 Task: In the  document perform.html Insert the command  'Suggesting 'Email the file to   'softage.5@softage.net', with message attached Action Required: This requires your review and response. and file type: RTF
Action: Mouse moved to (293, 327)
Screenshot: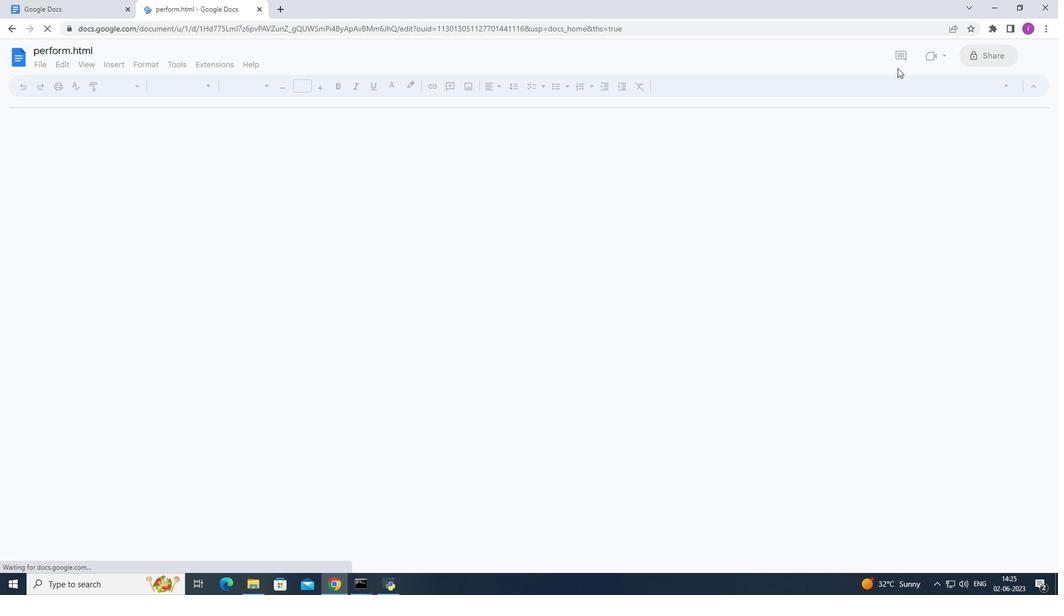 
Action: Mouse pressed left at (293, 327)
Screenshot: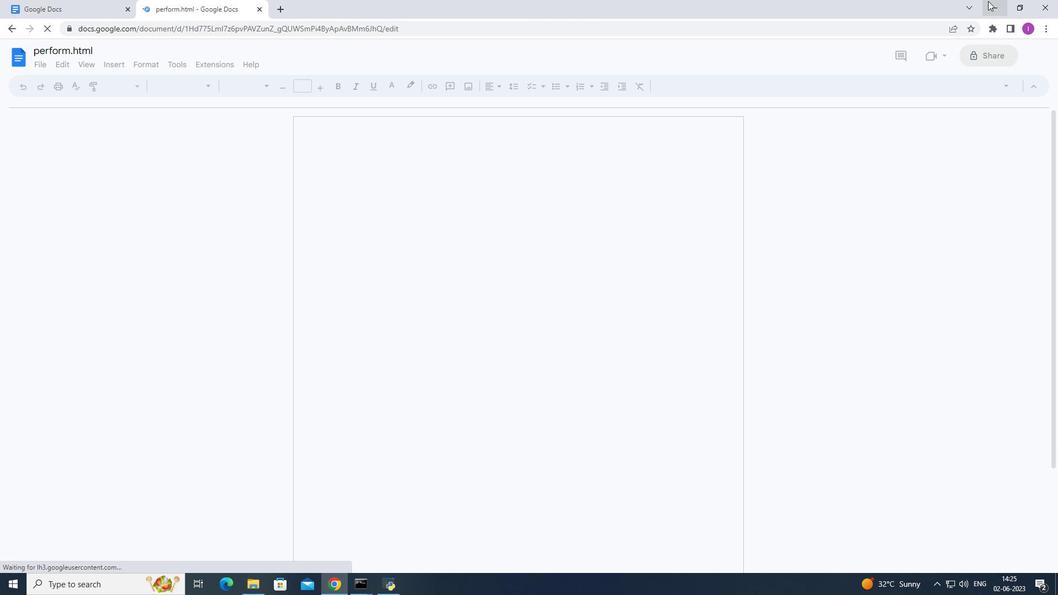 
Action: Mouse moved to (1029, 83)
Screenshot: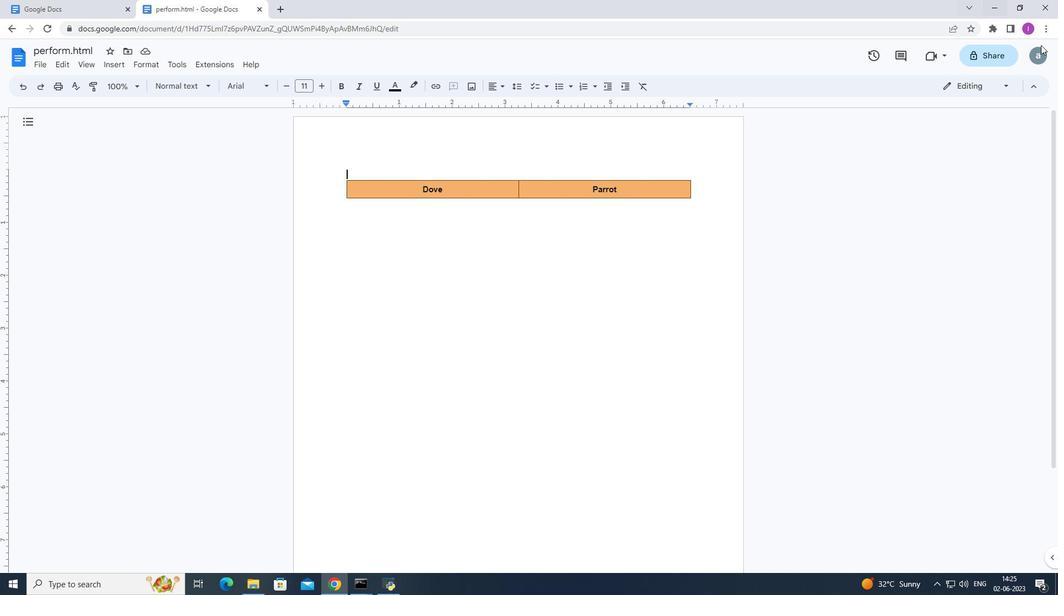 
Action: Mouse pressed left at (1029, 83)
Screenshot: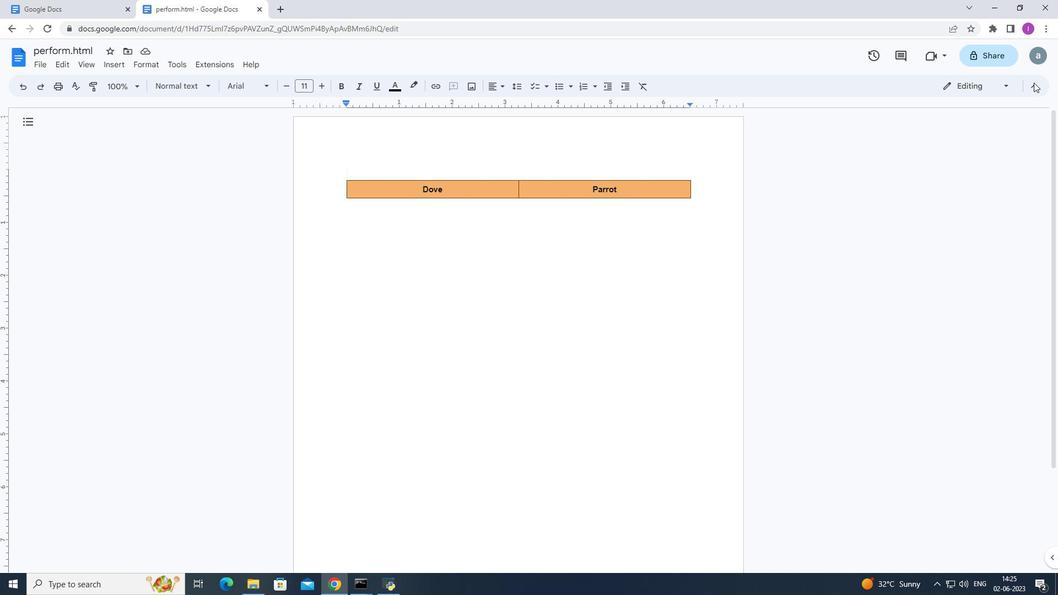 
Action: Mouse moved to (1029, 56)
Screenshot: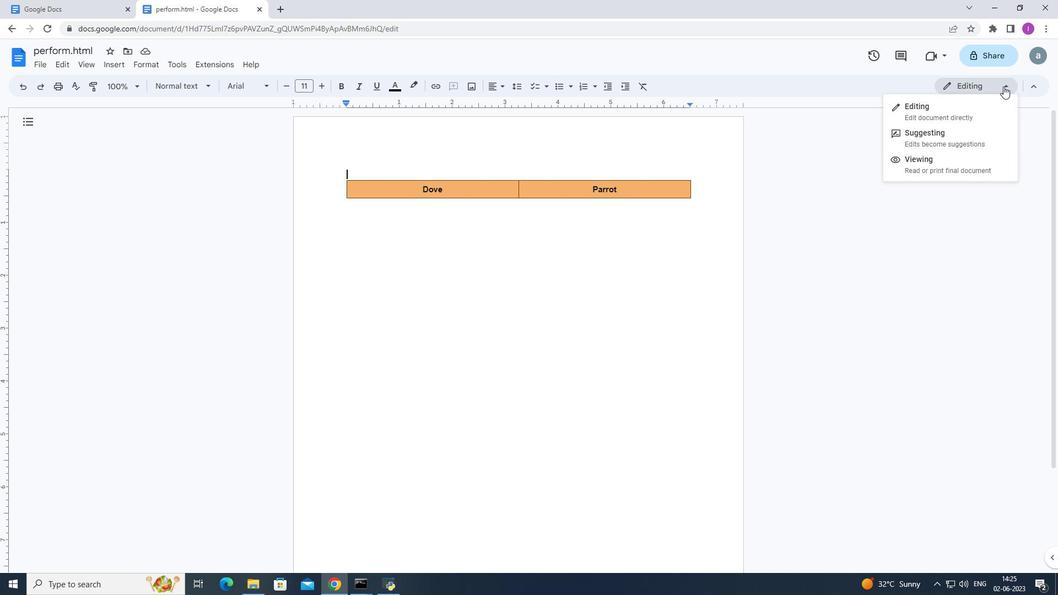 
Action: Mouse pressed left at (1029, 56)
Screenshot: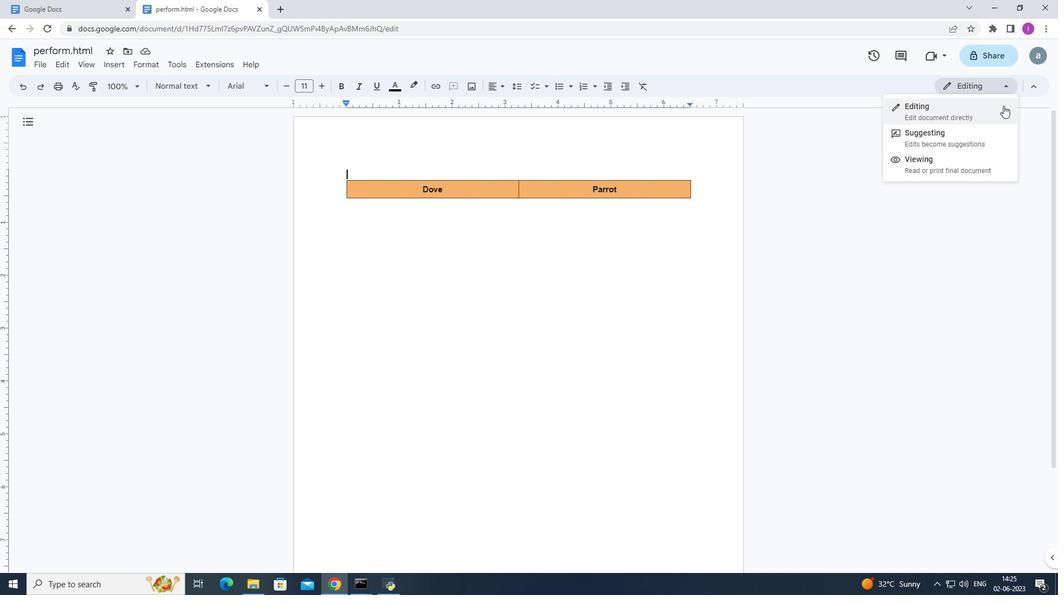 
Action: Mouse moved to (1031, 86)
Screenshot: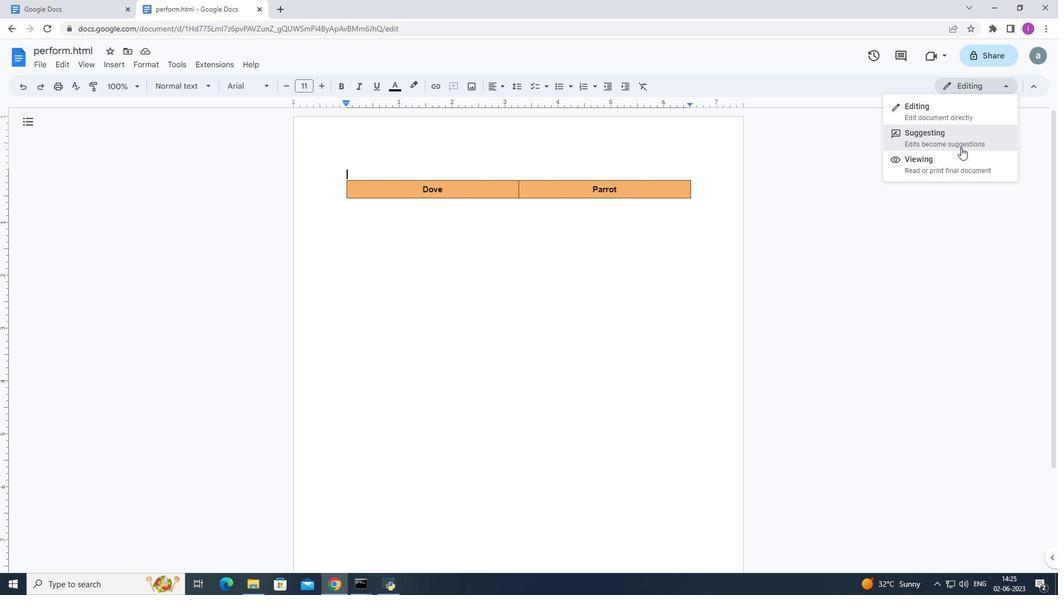
Action: Mouse pressed left at (1031, 86)
Screenshot: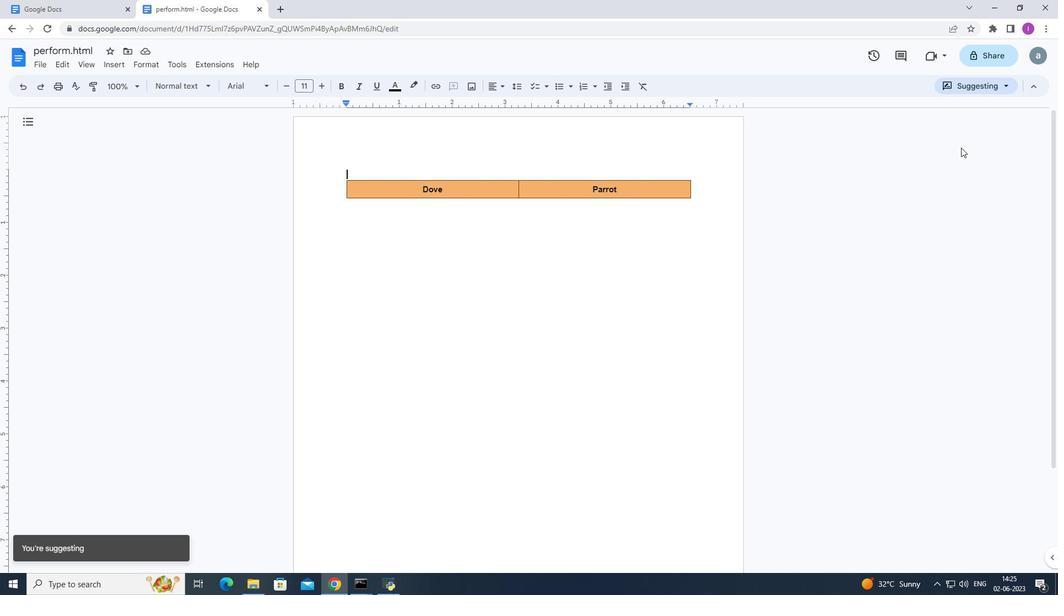 
Action: Mouse moved to (8, 31)
Screenshot: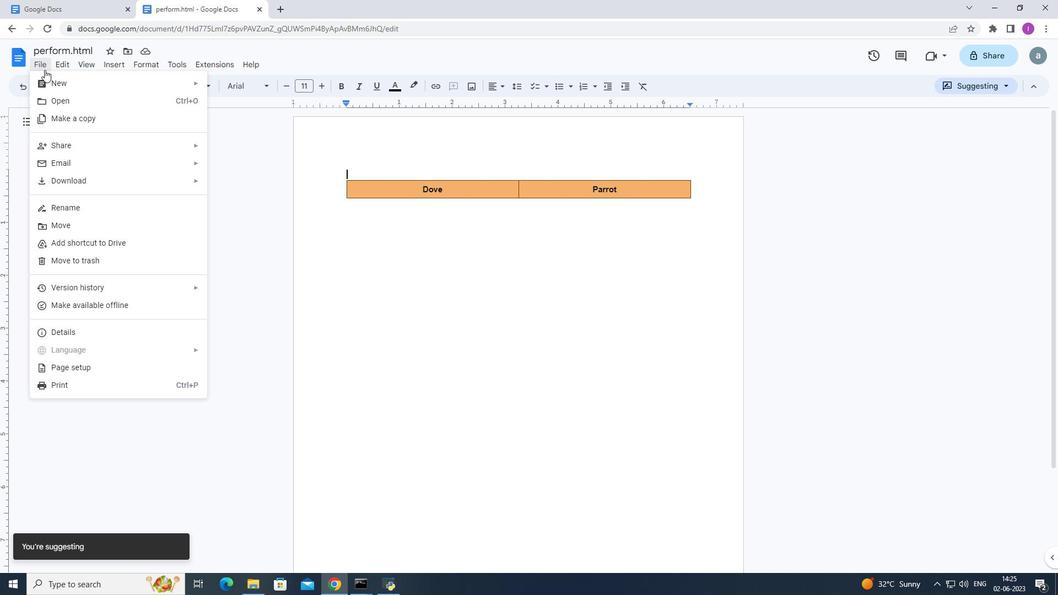 
Action: Mouse pressed left at (8, 31)
Screenshot: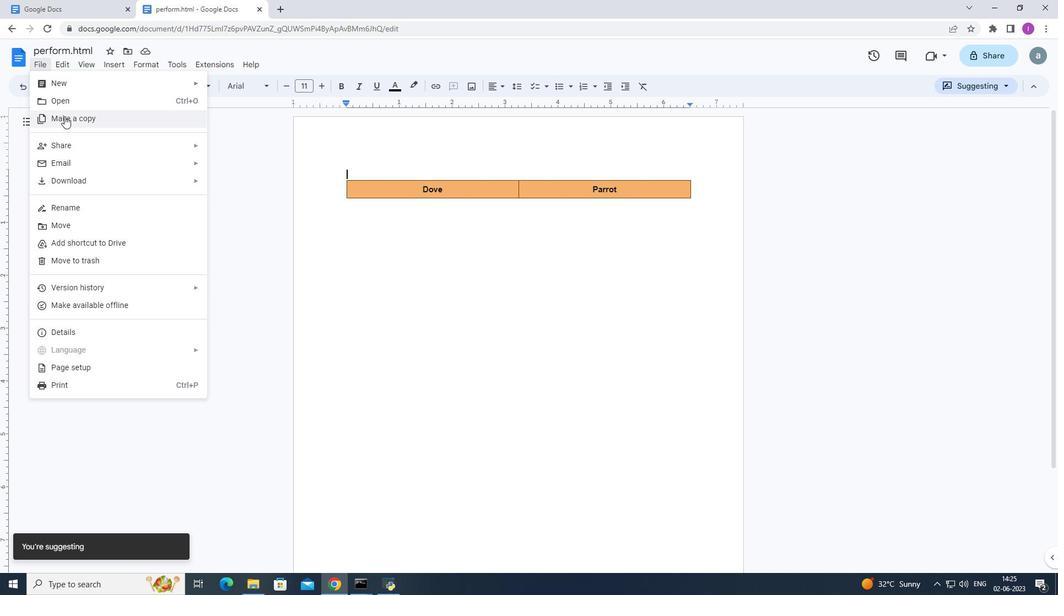 
Action: Mouse moved to (247, 333)
Screenshot: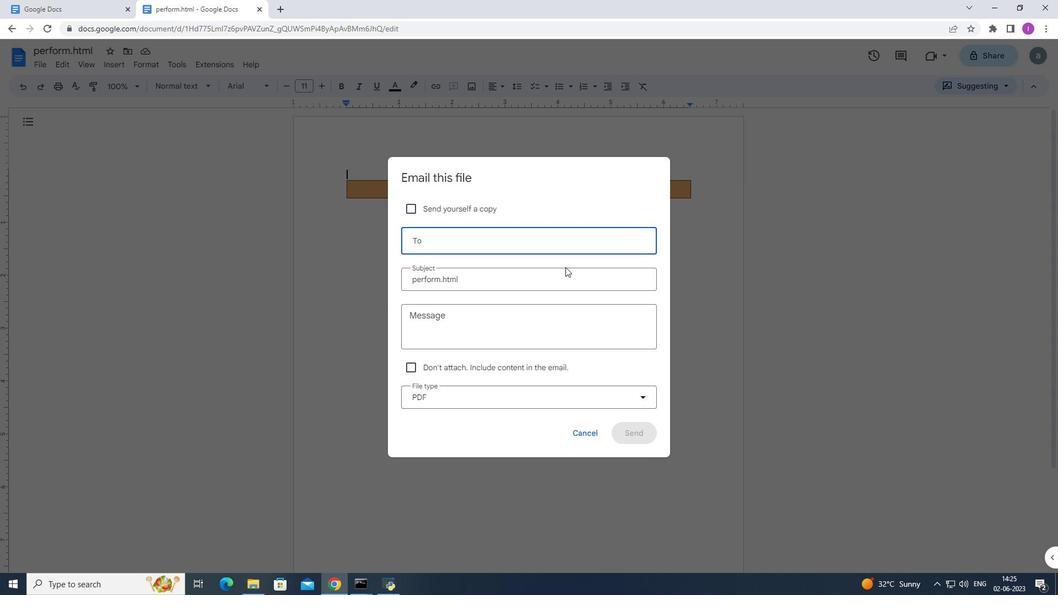 
Action: Mouse pressed left at (247, 333)
Screenshot: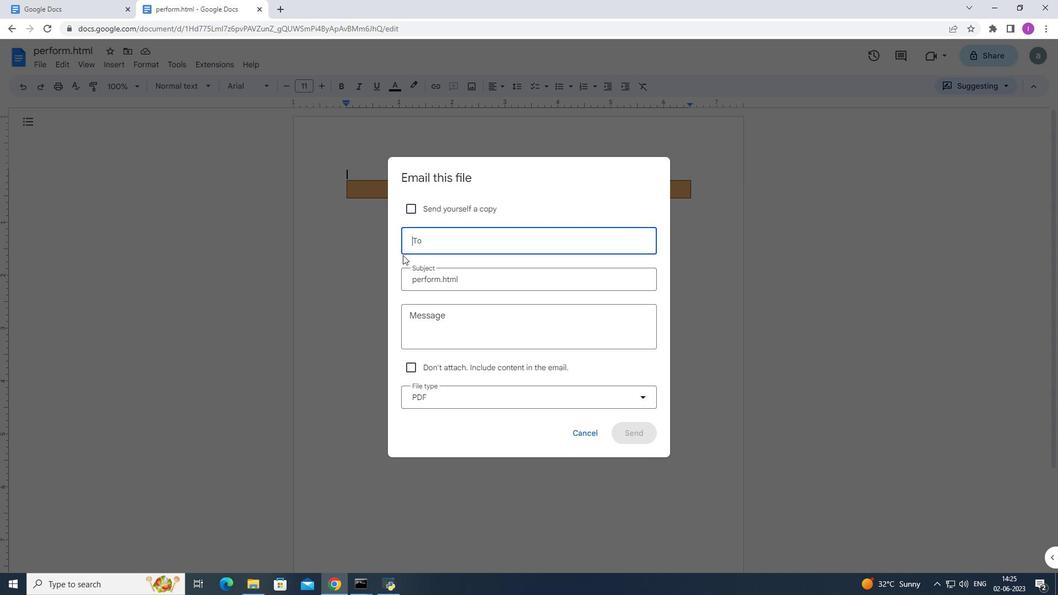 
Action: Mouse moved to (1008, 55)
Screenshot: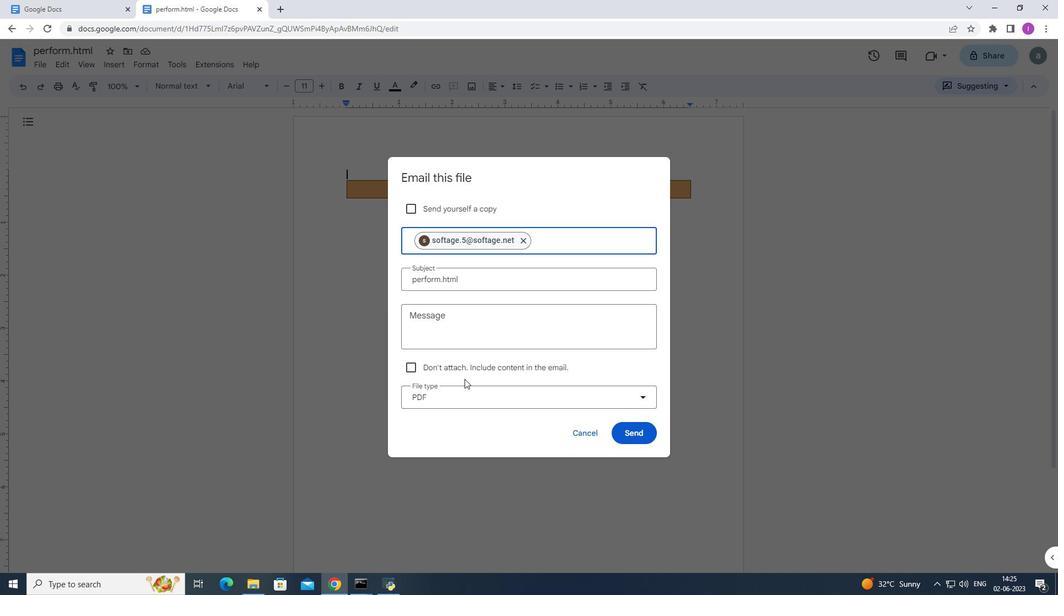 
Action: Mouse pressed left at (1008, 55)
Screenshot: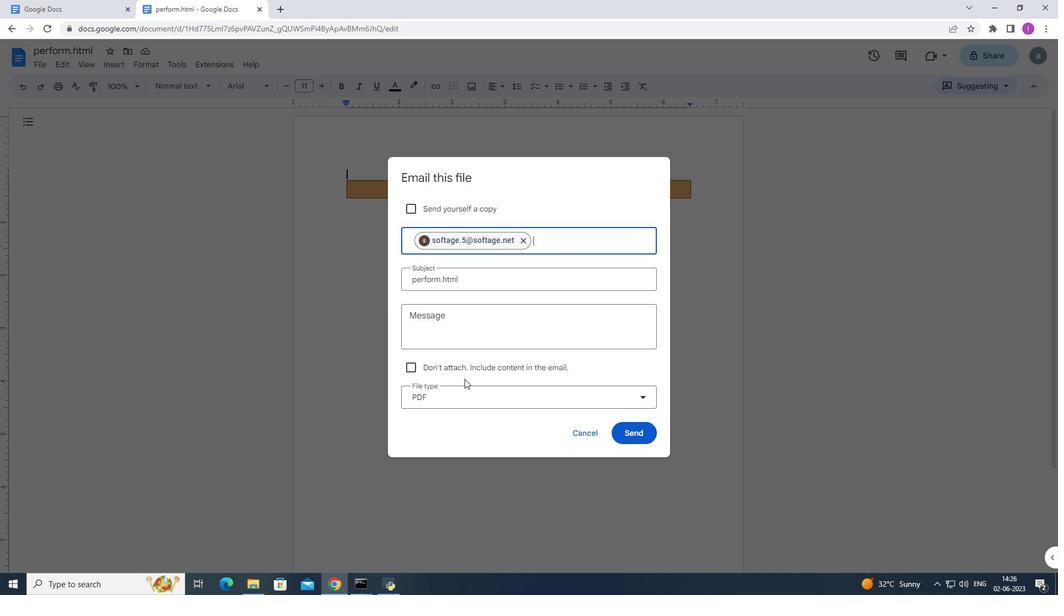 
Action: Mouse moved to (946, 105)
Screenshot: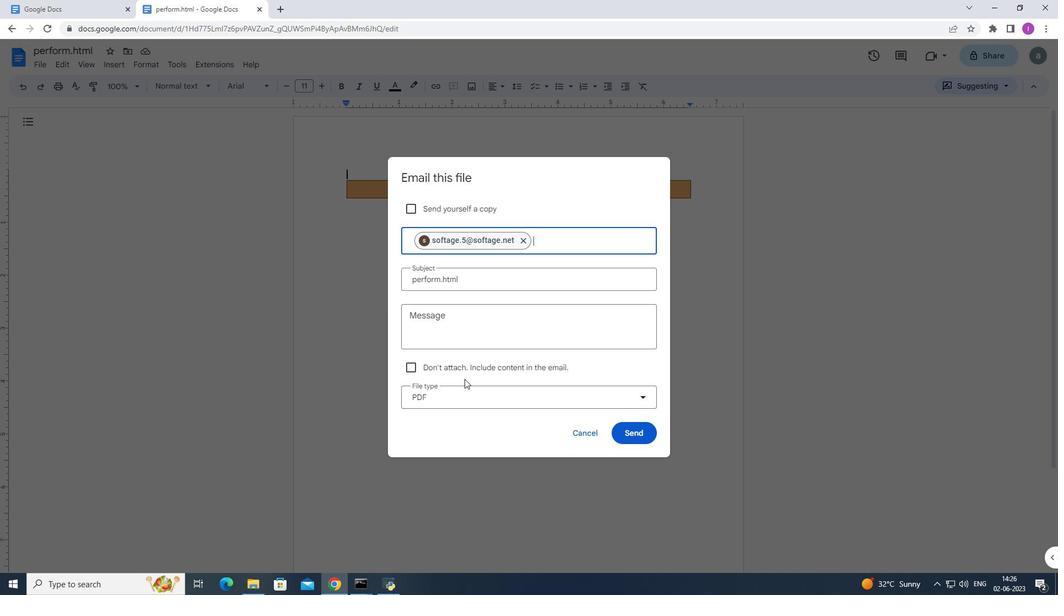 
Action: Mouse pressed left at (946, 105)
Screenshot: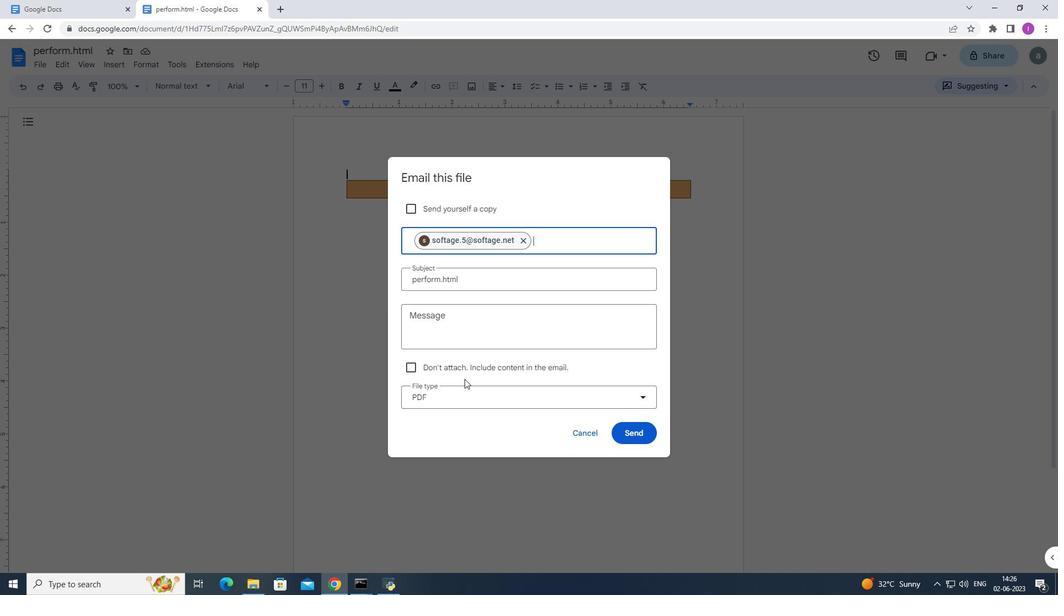 
Action: Mouse moved to (11, 24)
Screenshot: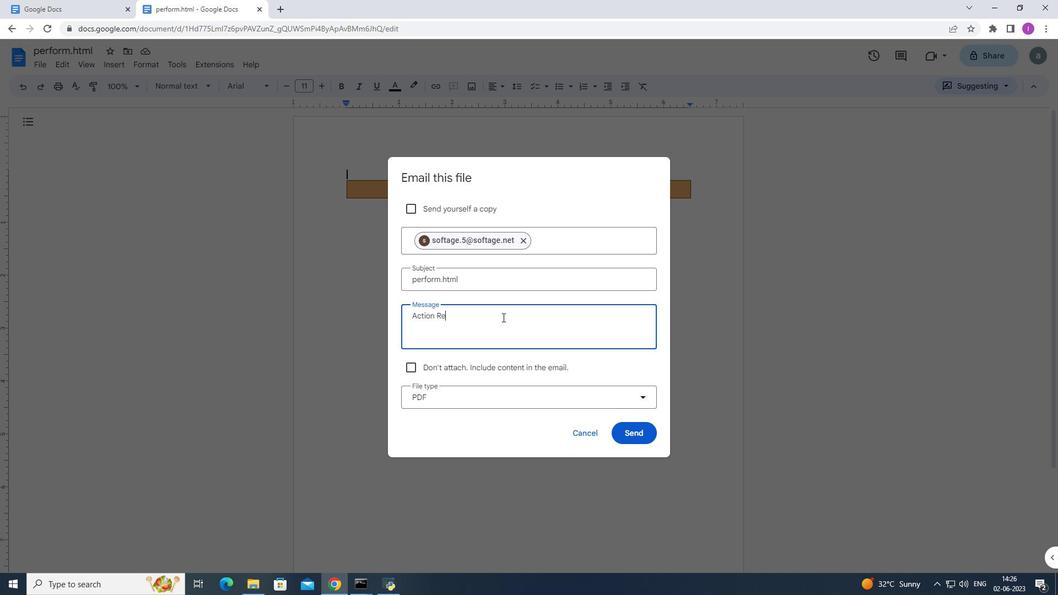 
Action: Mouse pressed left at (11, 24)
Screenshot: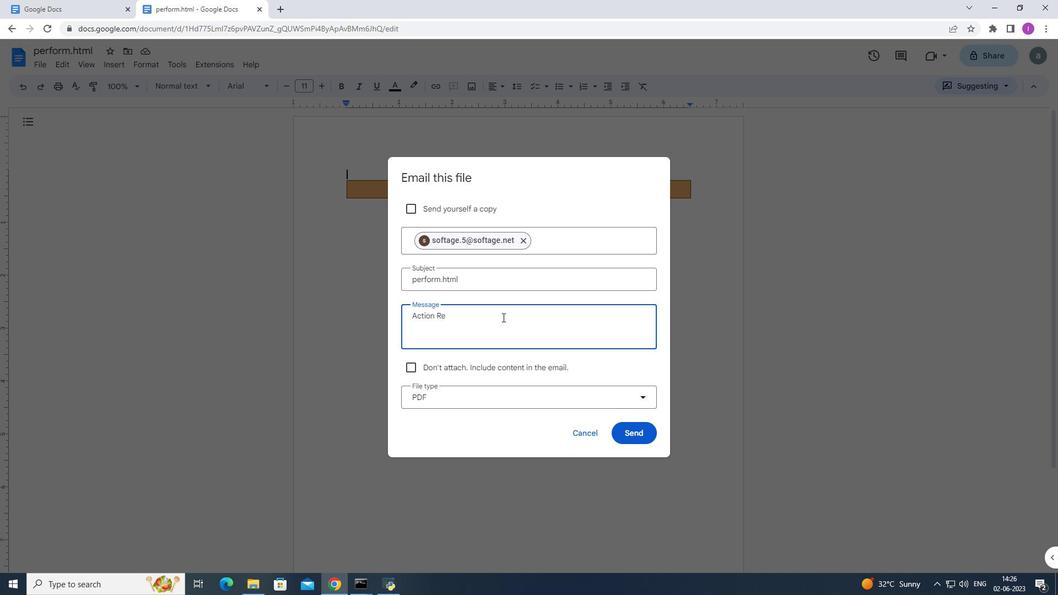 
Action: Mouse moved to (270, 353)
Screenshot: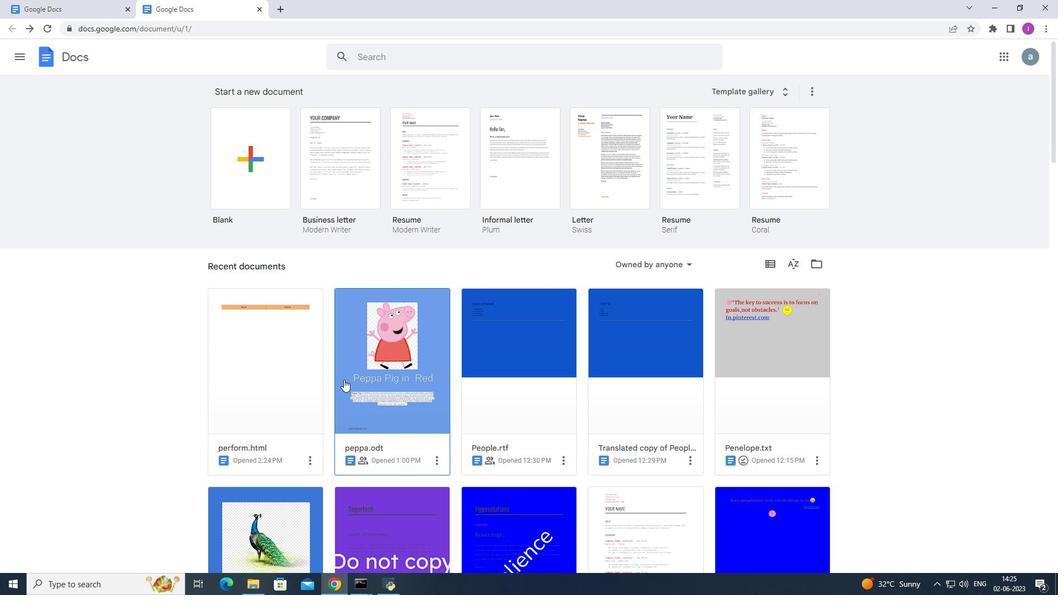 
Action: Mouse pressed left at (270, 353)
Screenshot: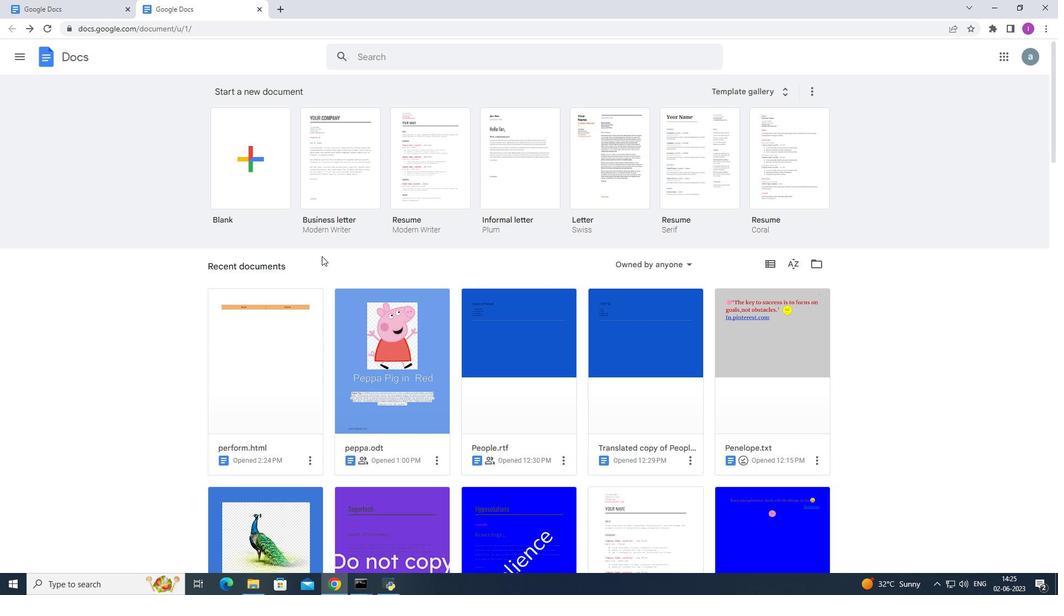 
Action: Mouse moved to (864, 173)
Screenshot: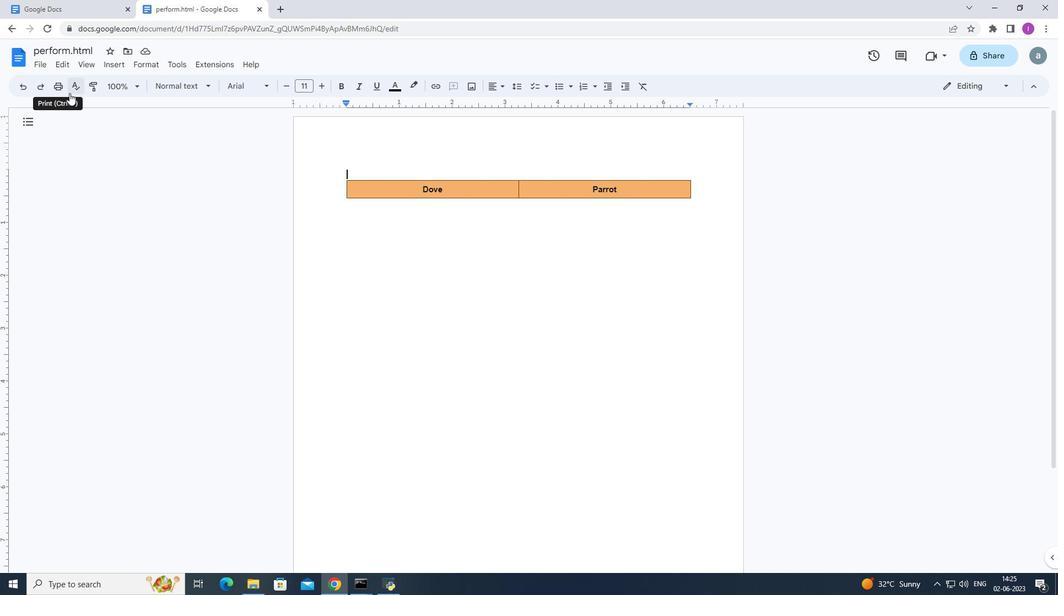 
Action: Mouse pressed left at (864, 173)
Screenshot: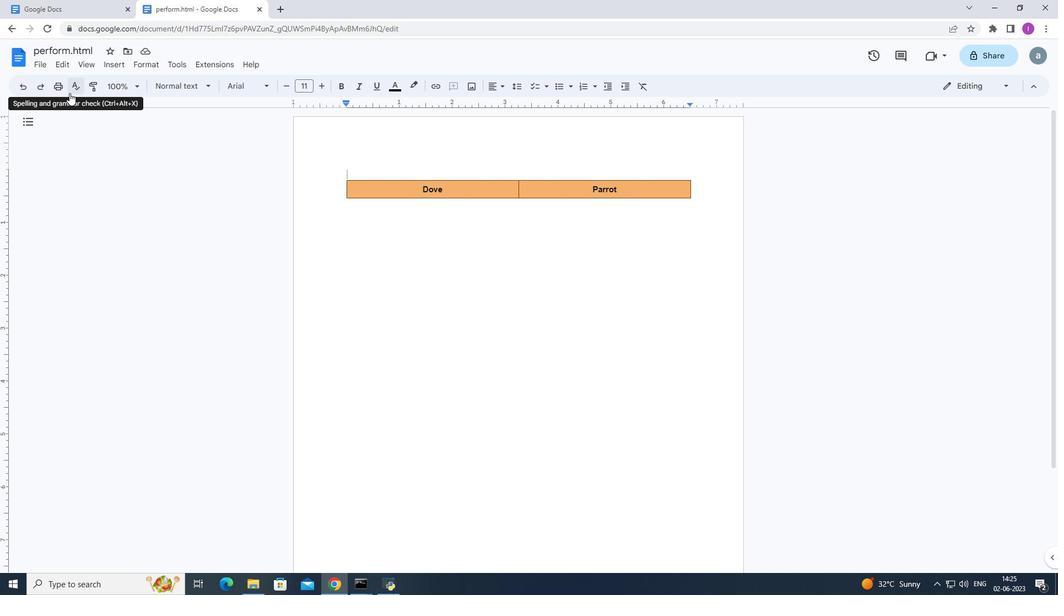 
Action: Mouse moved to (9, 25)
Screenshot: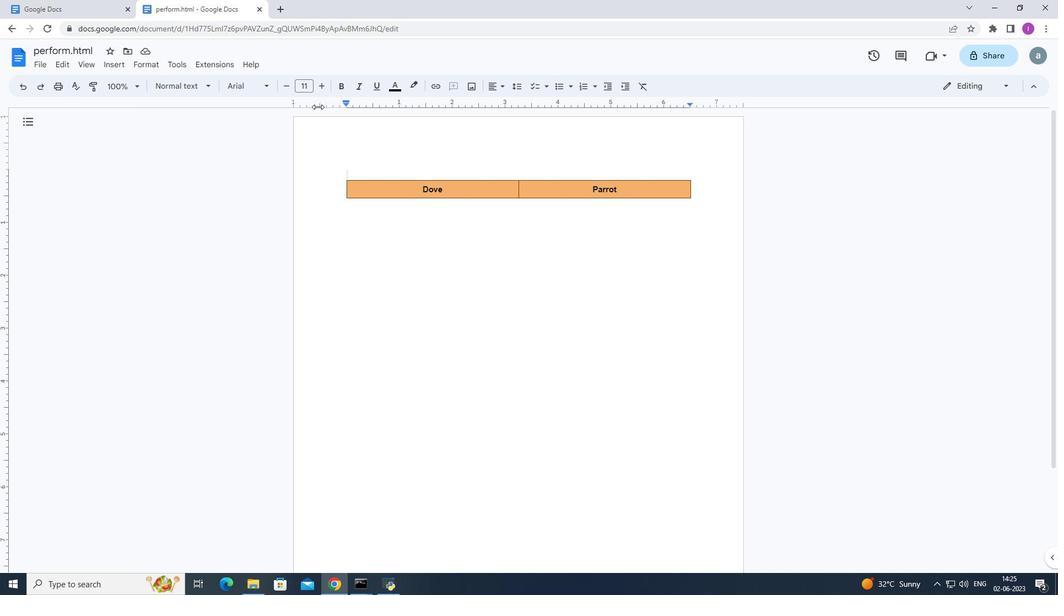 
Action: Mouse pressed left at (9, 25)
Screenshot: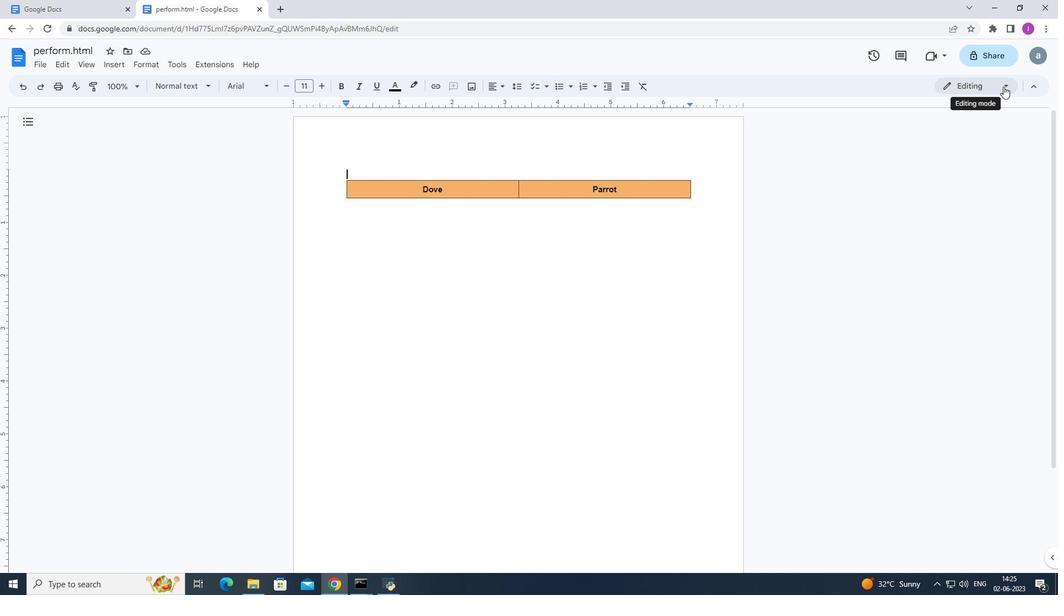 
Action: Mouse moved to (295, 358)
Screenshot: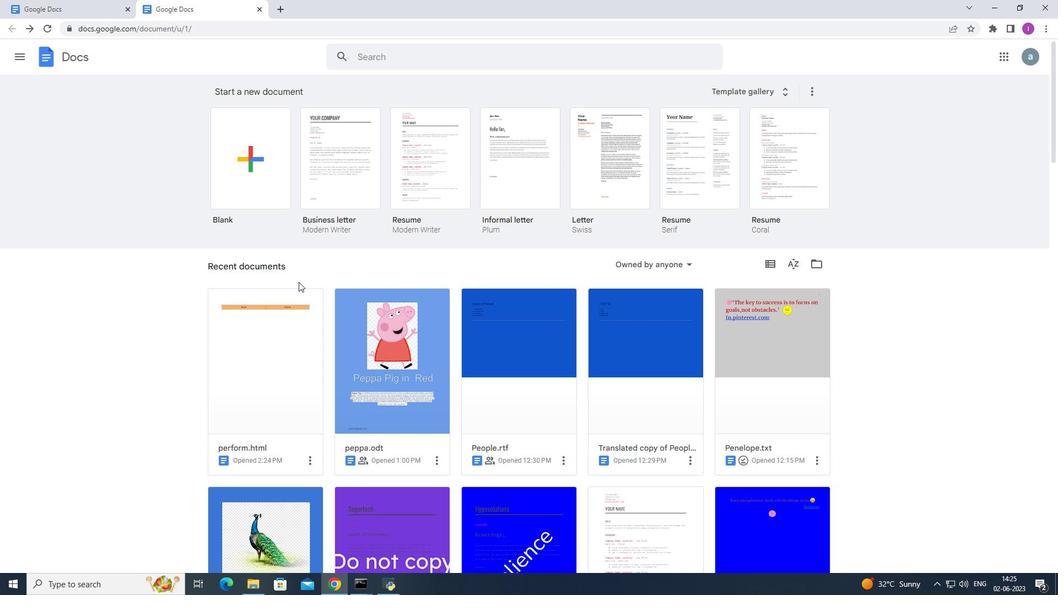 
Action: Mouse pressed left at (295, 358)
Screenshot: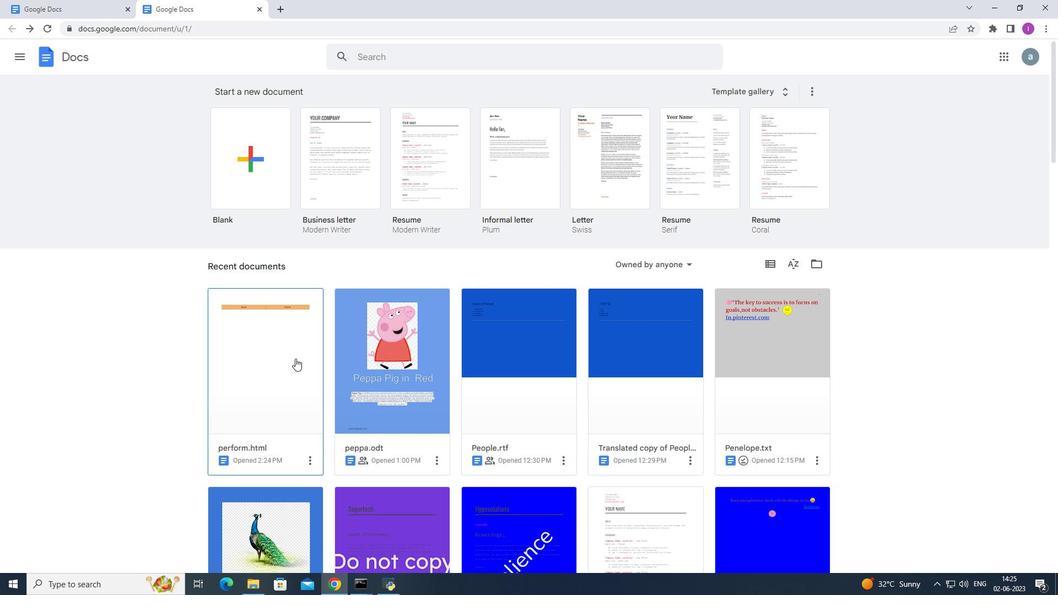 
Action: Mouse moved to (1003, 86)
Screenshot: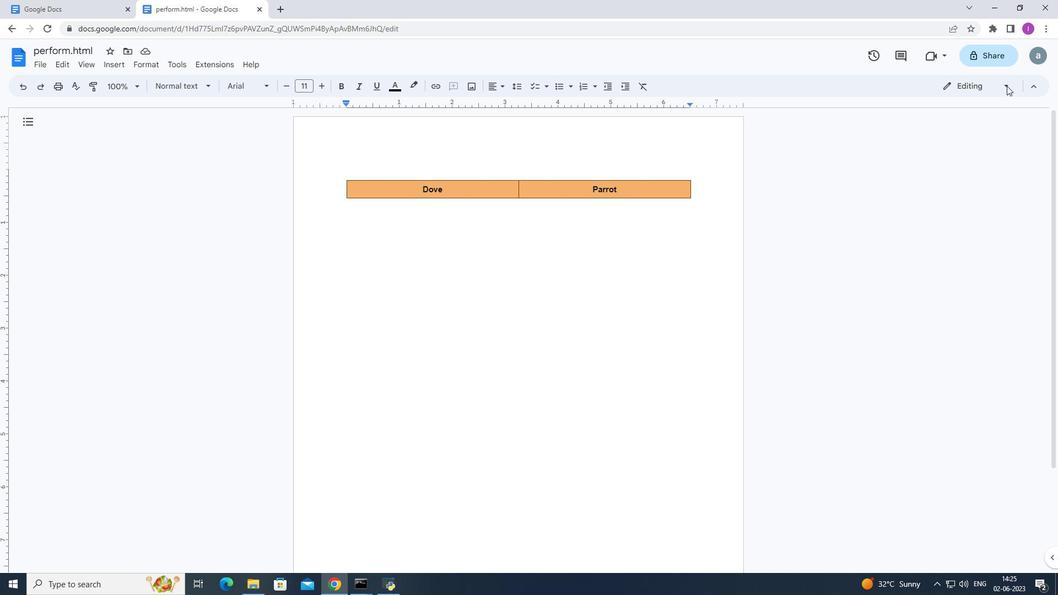 
Action: Mouse pressed left at (1003, 86)
Screenshot: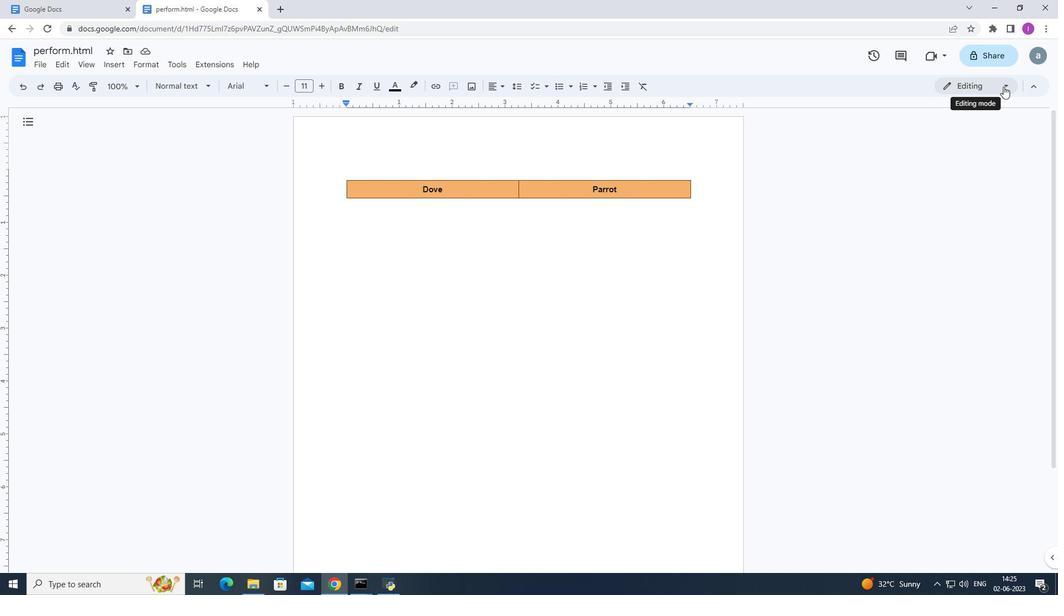 
Action: Mouse moved to (961, 147)
Screenshot: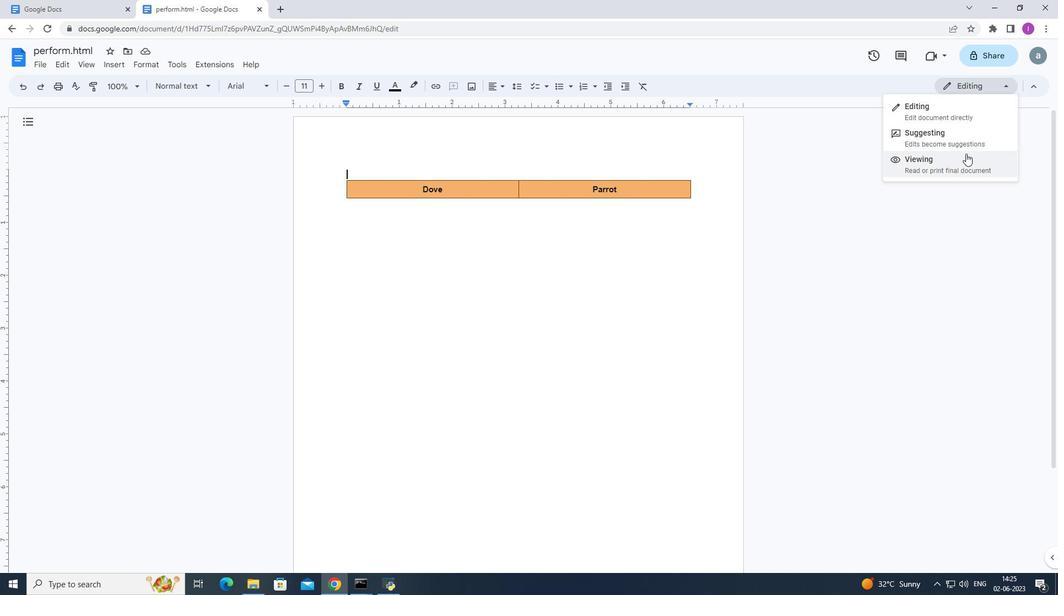 
Action: Mouse pressed left at (961, 147)
Screenshot: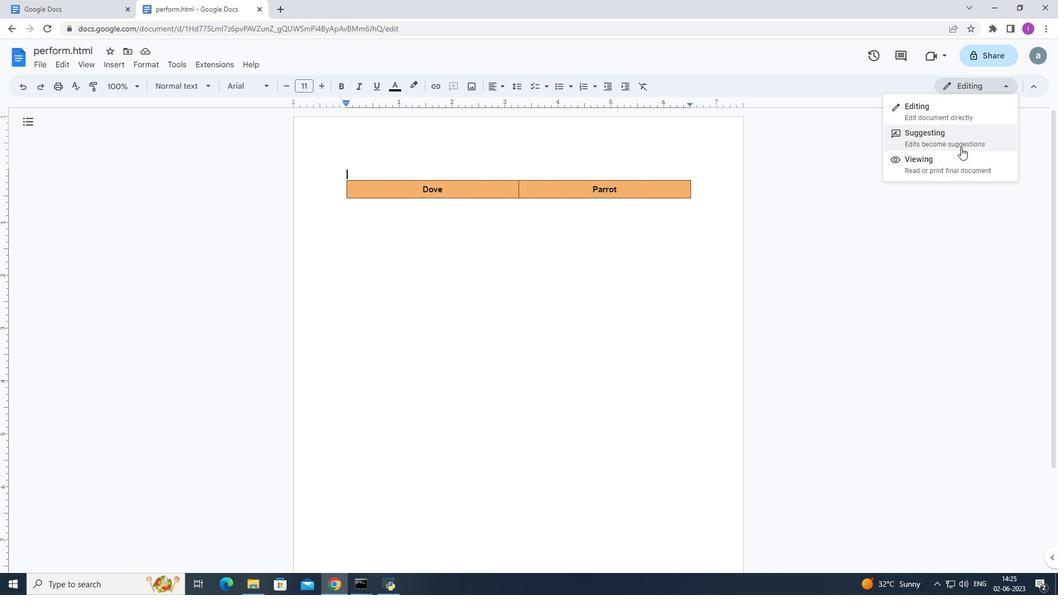 
Action: Mouse moved to (41, 65)
Screenshot: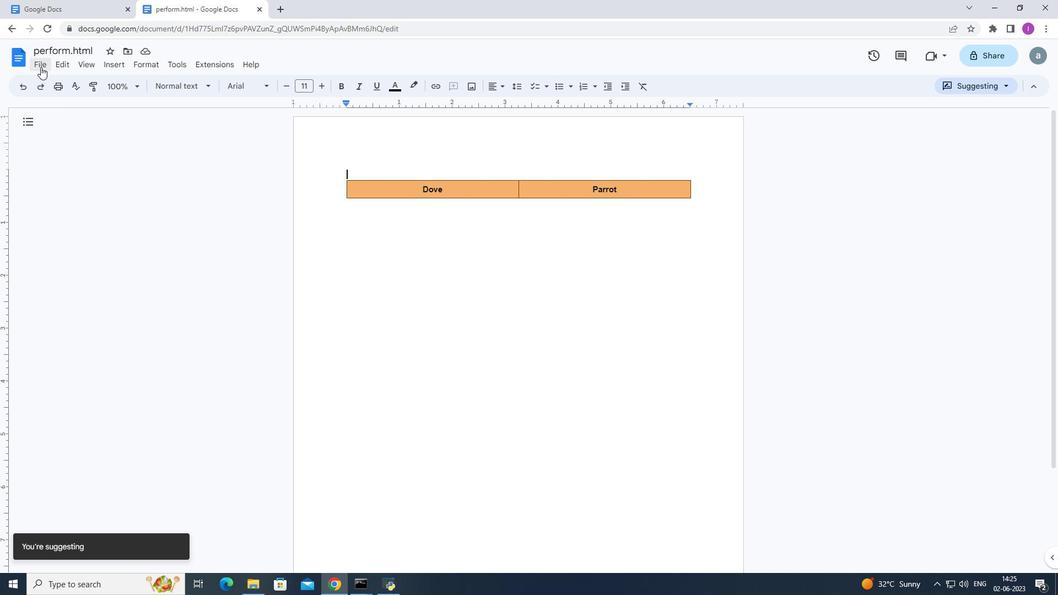
Action: Mouse pressed left at (41, 65)
Screenshot: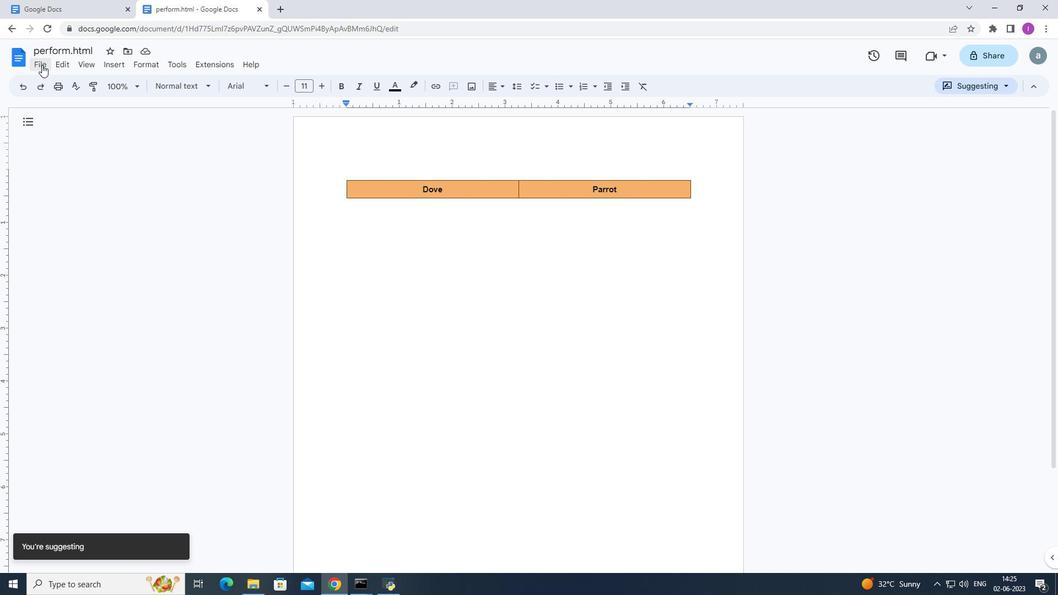 
Action: Mouse moved to (71, 158)
Screenshot: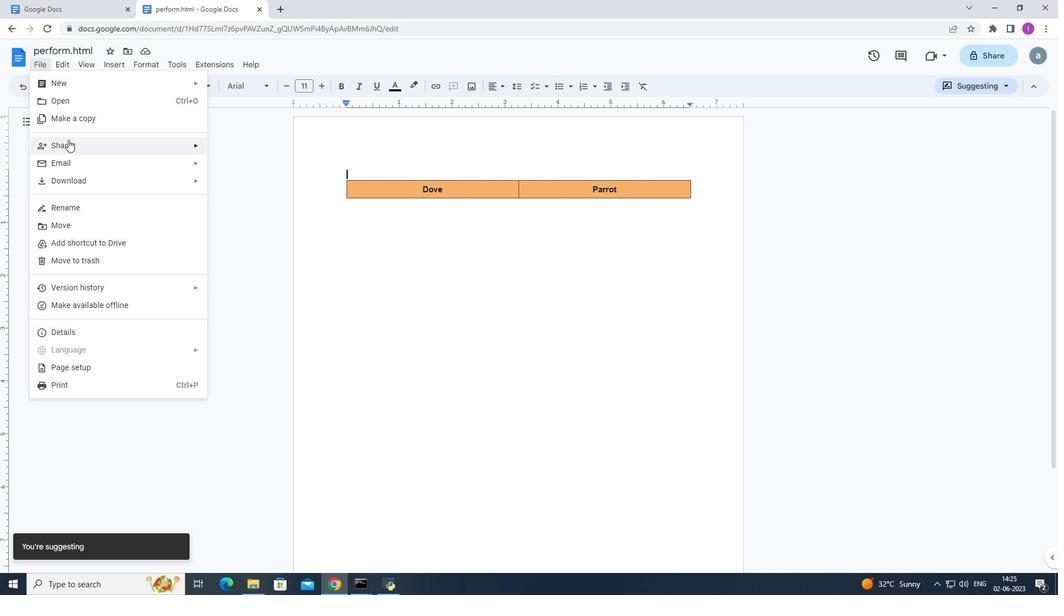 
Action: Mouse pressed left at (71, 158)
Screenshot: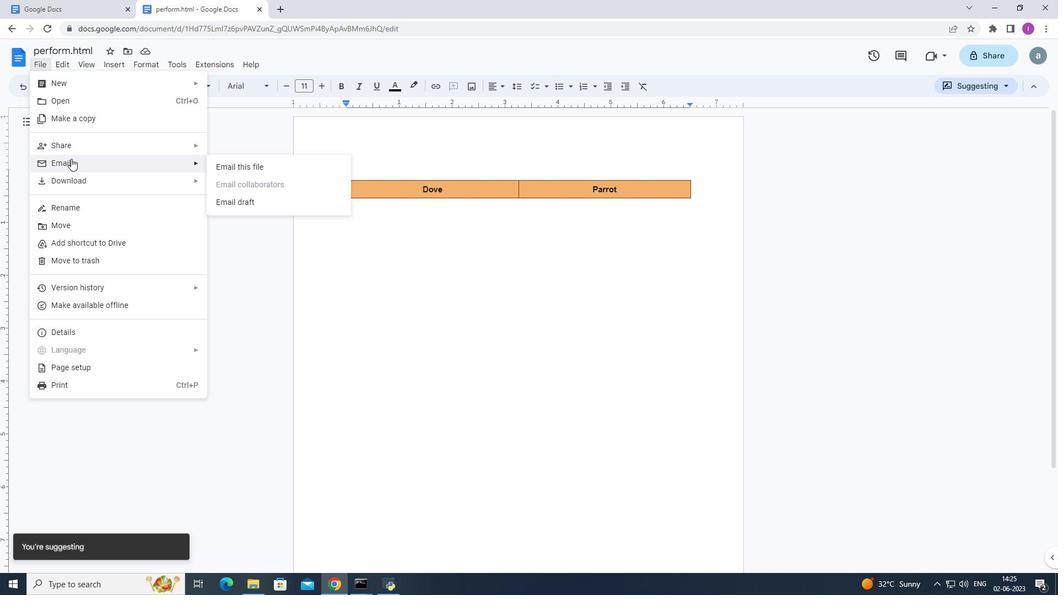 
Action: Mouse moved to (274, 162)
Screenshot: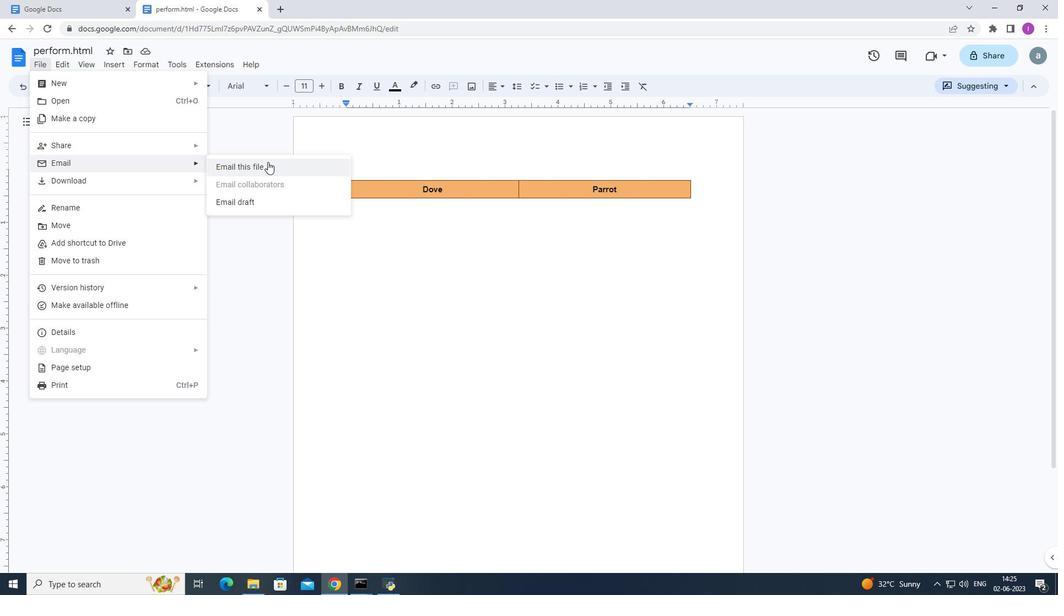 
Action: Mouse pressed left at (274, 162)
Screenshot: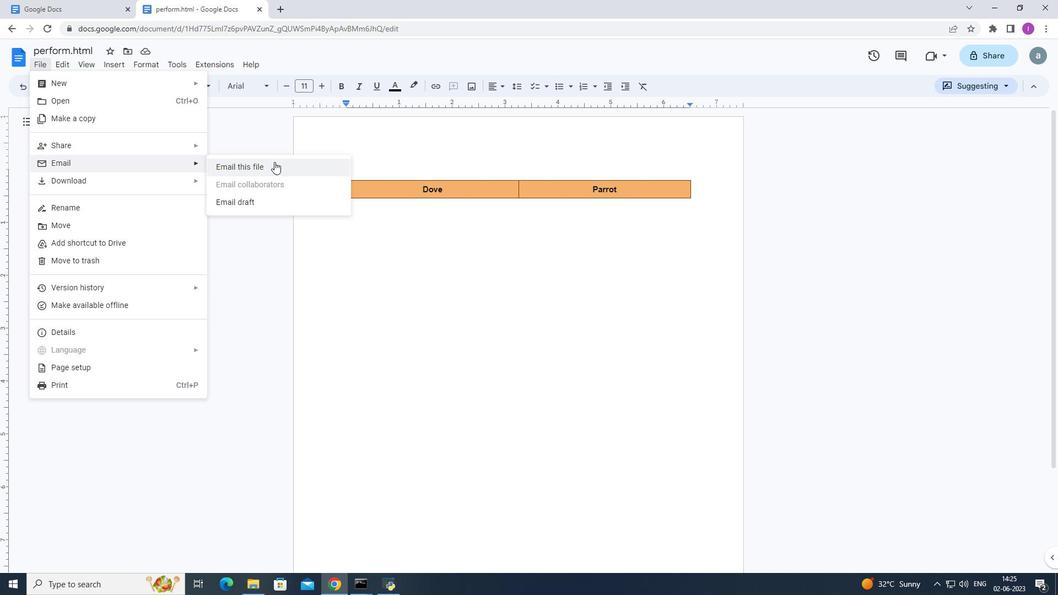 
Action: Mouse moved to (410, 251)
Screenshot: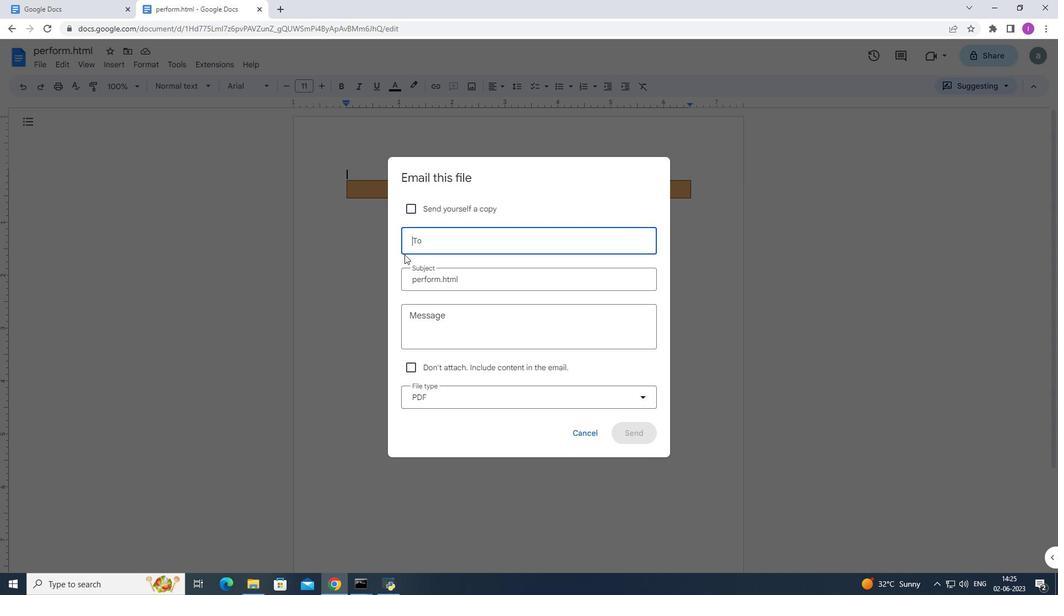 
Action: Key pressed soft
Screenshot: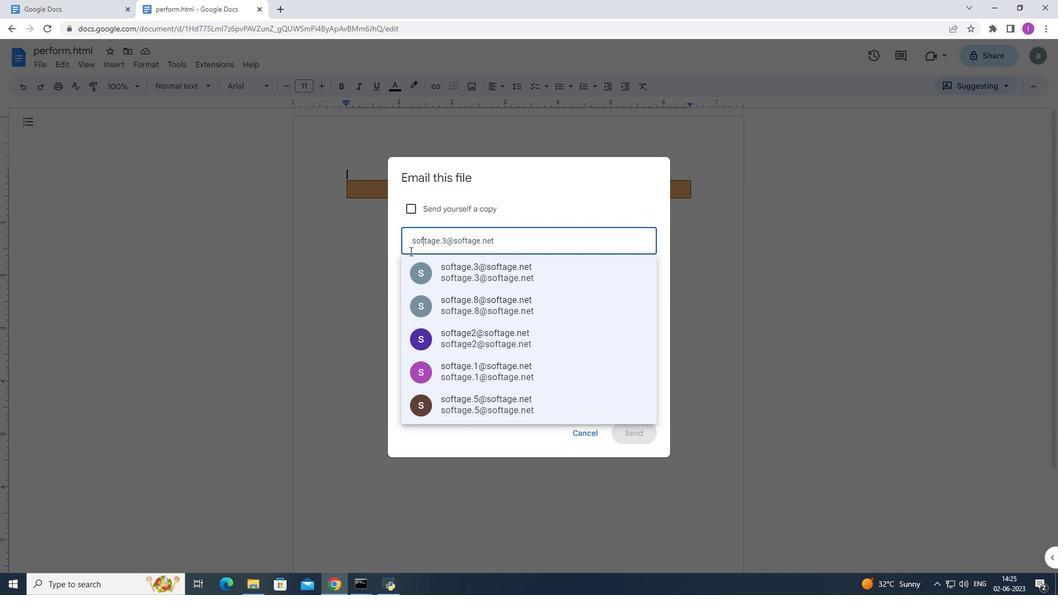 
Action: Mouse moved to (470, 400)
Screenshot: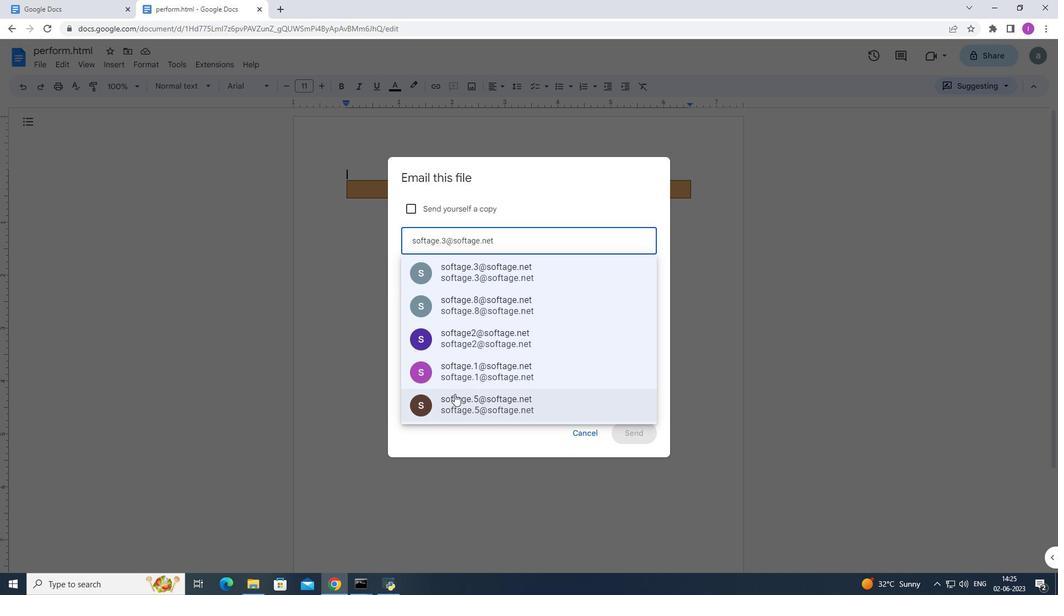 
Action: Mouse pressed left at (470, 400)
Screenshot: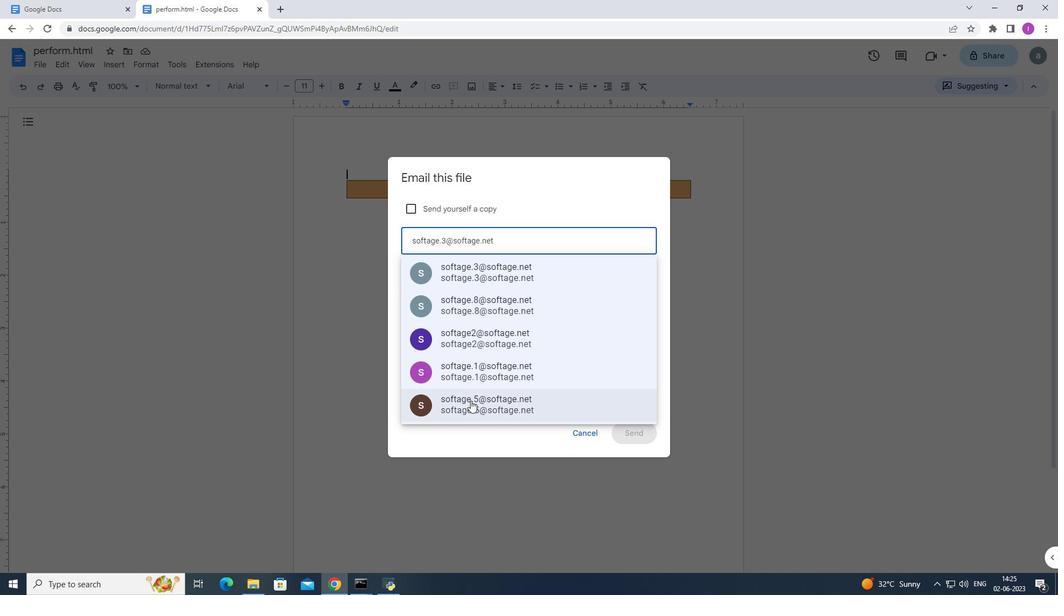 
Action: Mouse moved to (427, 327)
Screenshot: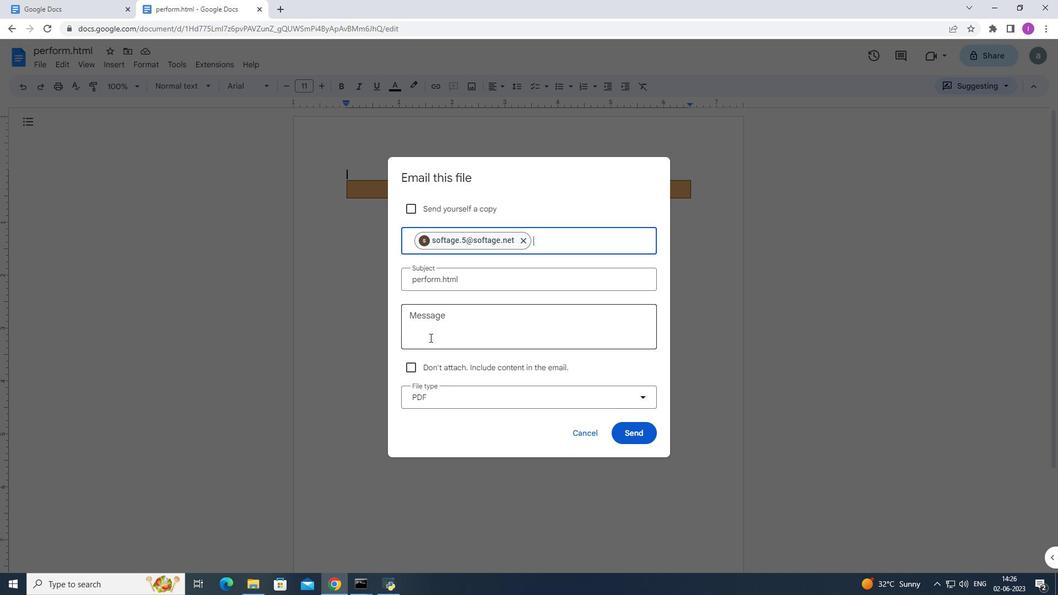 
Action: Mouse pressed left at (427, 327)
Screenshot: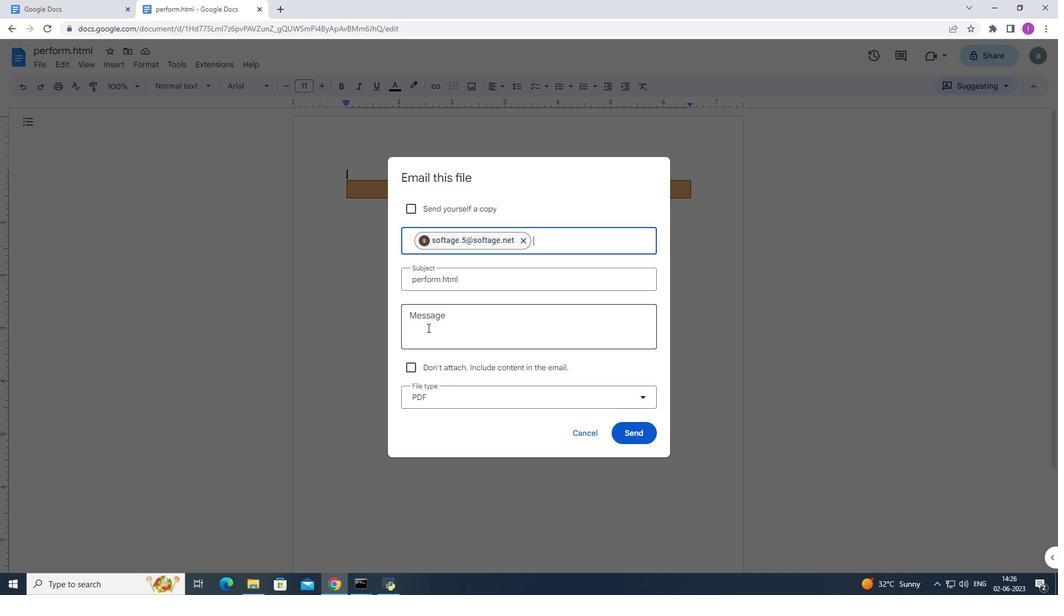 
Action: Mouse moved to (502, 317)
Screenshot: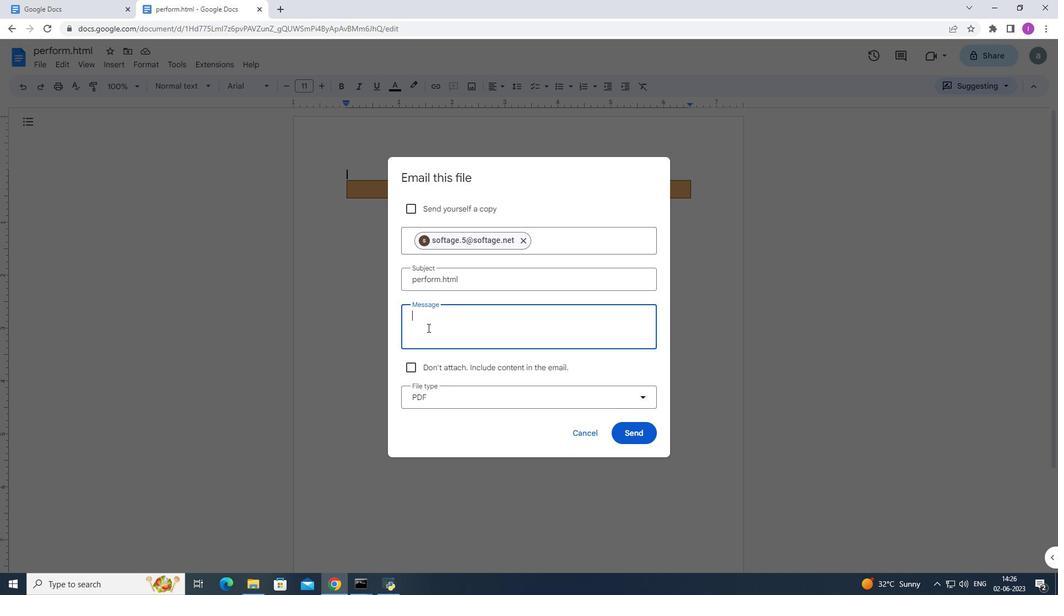 
Action: Key pressed <Key.shift>Action<Key.space><Key.shift>Required<Key.shift>:<Key.space><Key.shift>This<Key.space>requires<Key.space>your<Key.space>review<Key.space>and<Key.space>response.
Screenshot: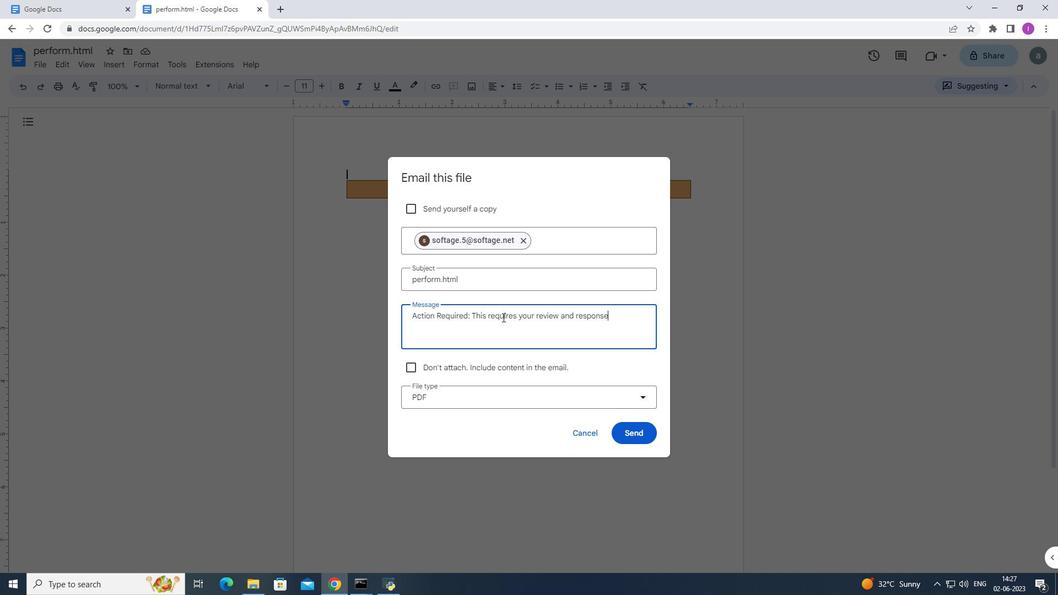 
Action: Mouse moved to (648, 397)
Screenshot: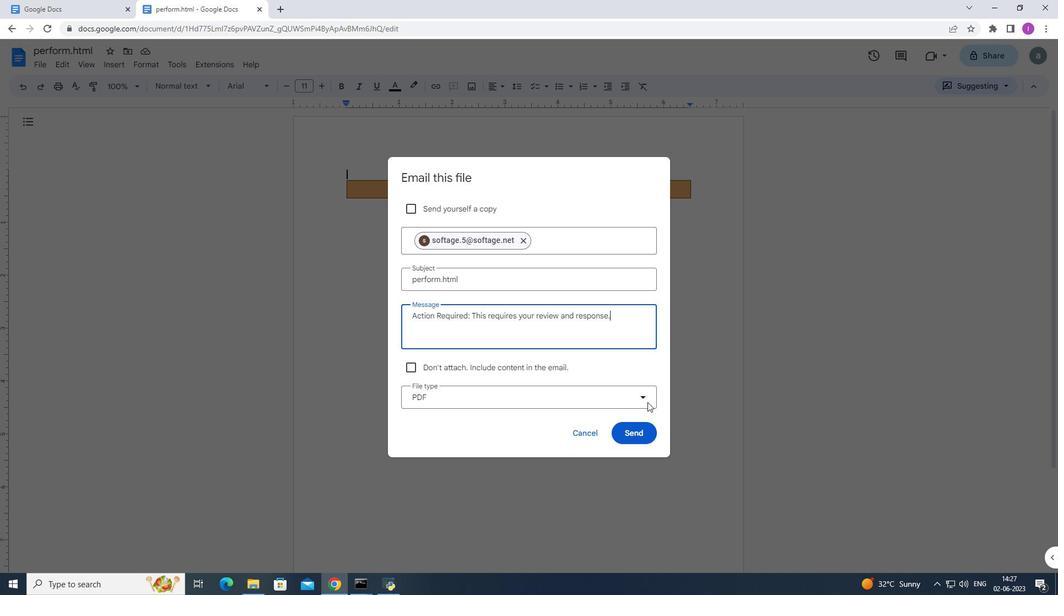 
Action: Mouse pressed left at (648, 397)
Screenshot: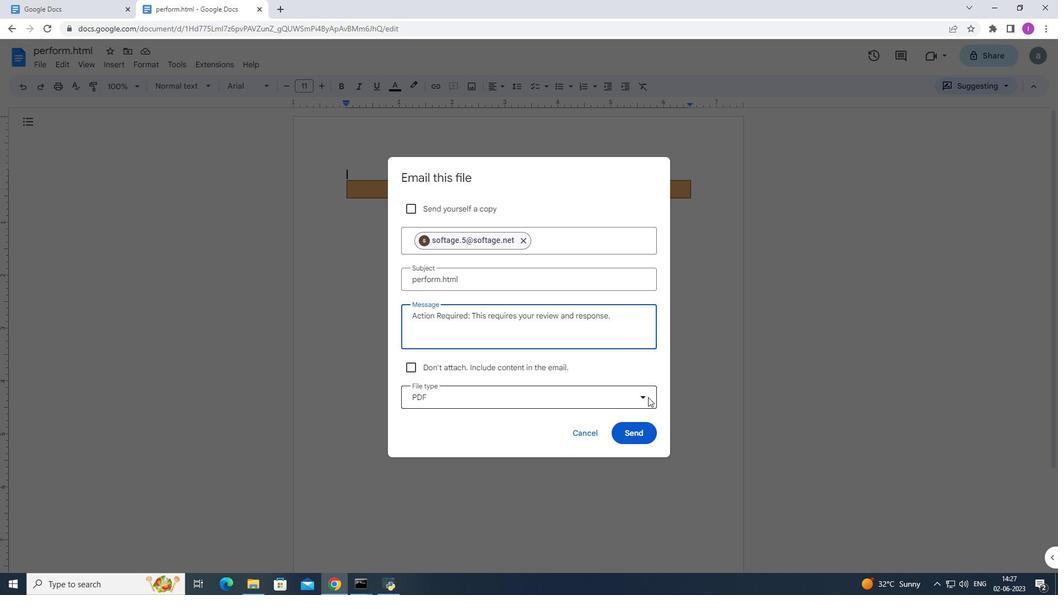 
Action: Mouse moved to (512, 440)
Screenshot: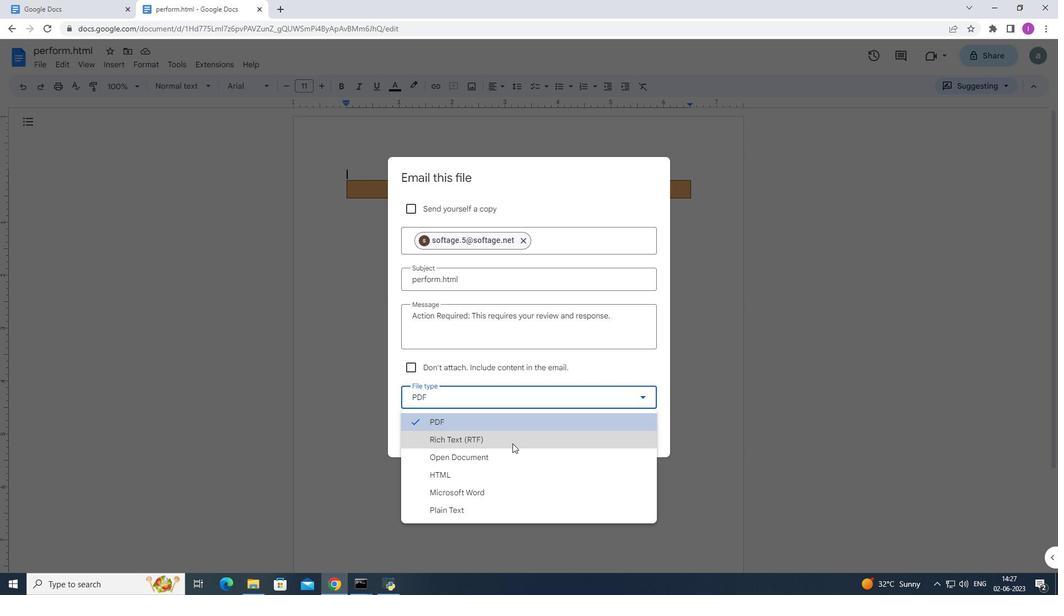 
Action: Mouse pressed left at (512, 440)
Screenshot: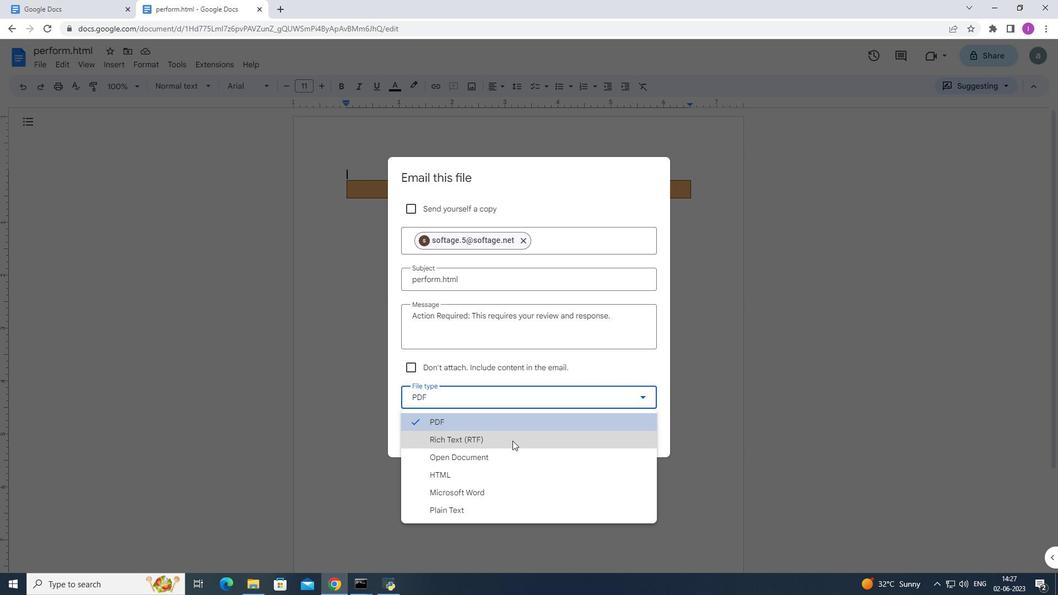 
Action: Mouse moved to (648, 434)
Screenshot: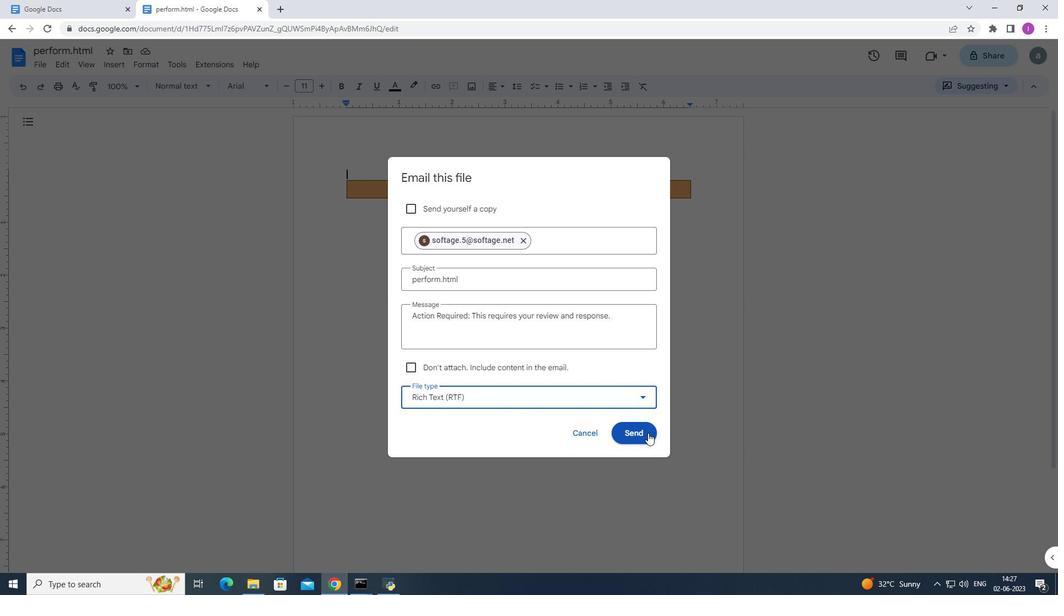 
Action: Mouse pressed left at (648, 434)
Screenshot: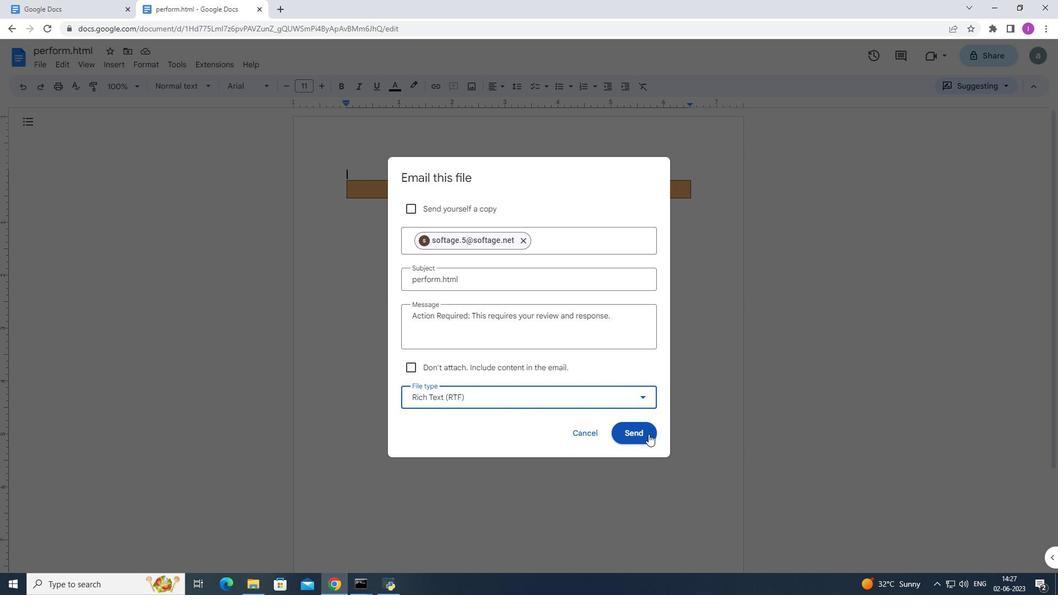 
